 Task: Make in the project XcelTech a sprint 'Starlight'.
Action: Mouse moved to (196, 56)
Screenshot: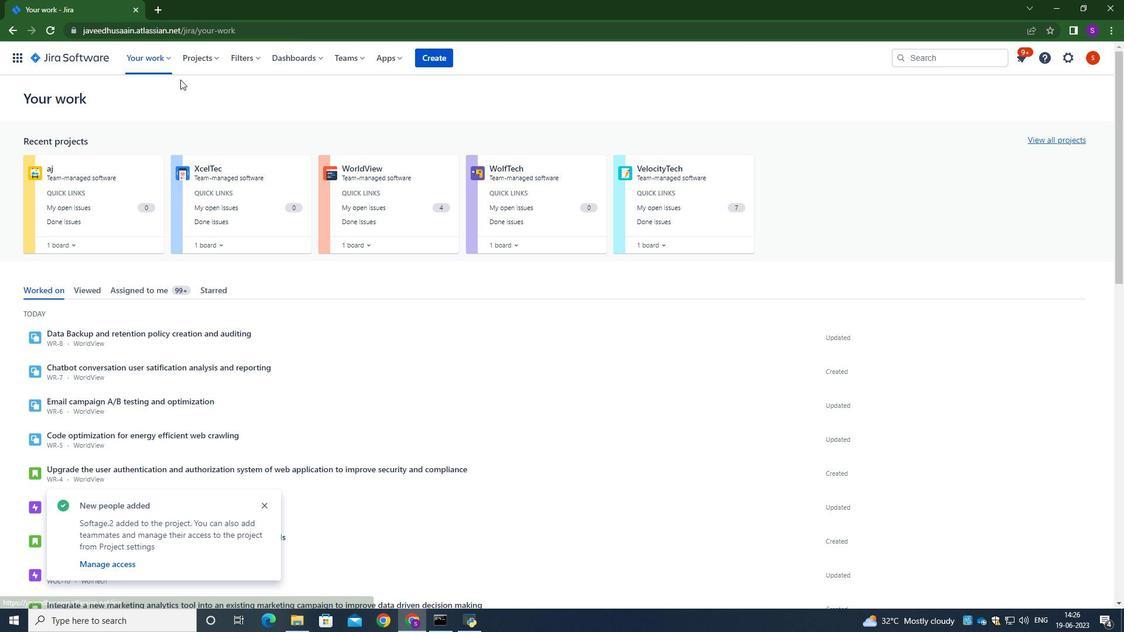 
Action: Mouse pressed left at (196, 56)
Screenshot: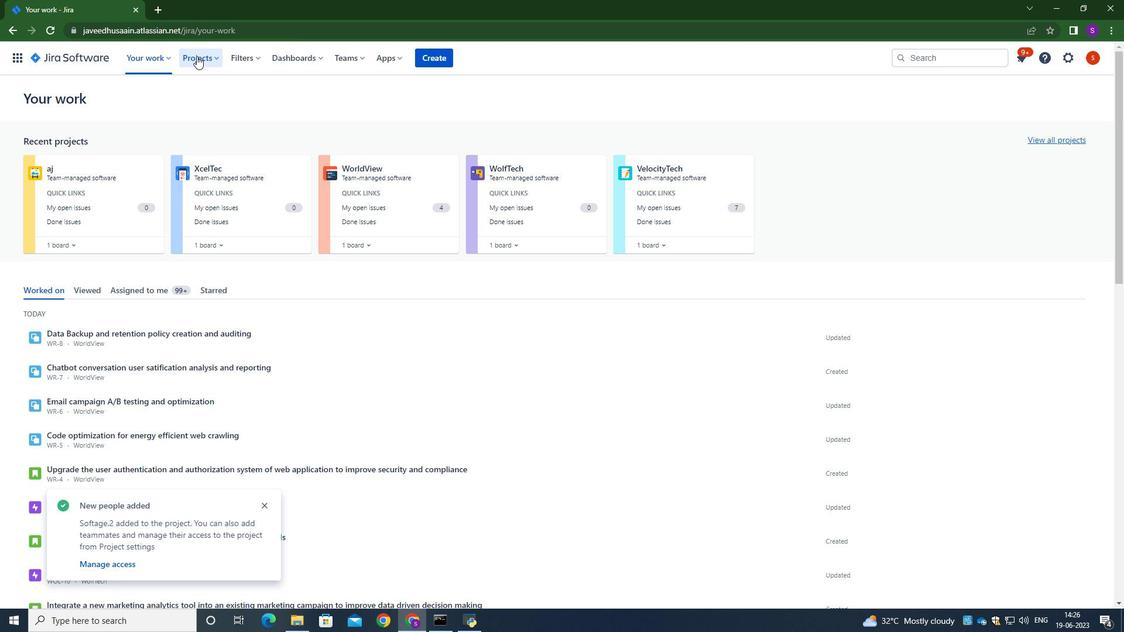 
Action: Mouse moved to (228, 147)
Screenshot: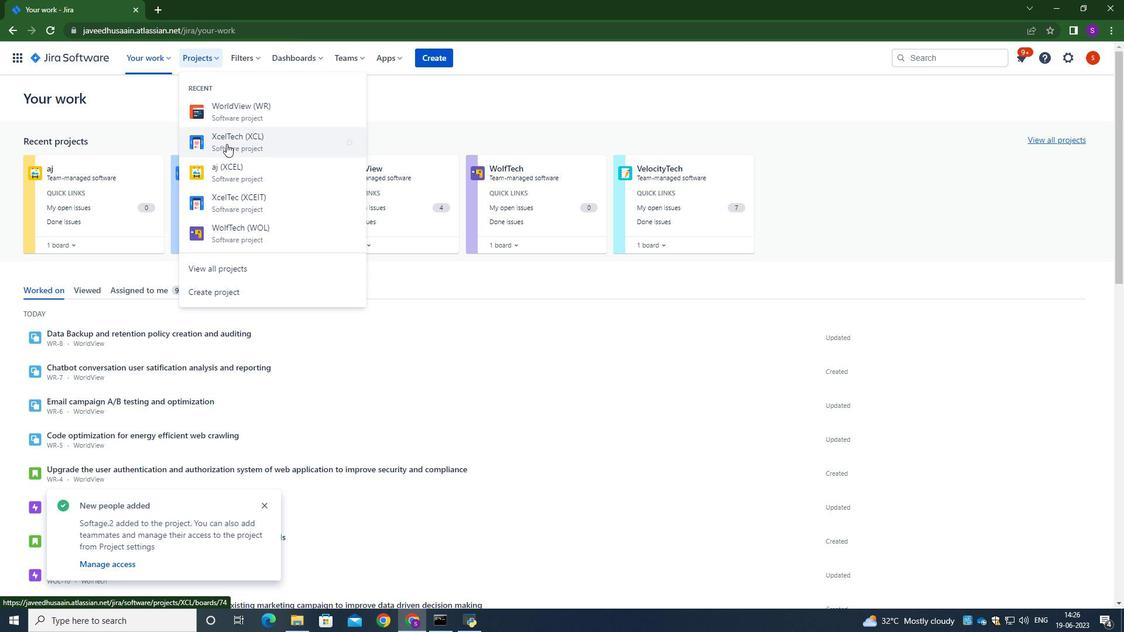 
Action: Mouse pressed left at (228, 147)
Screenshot: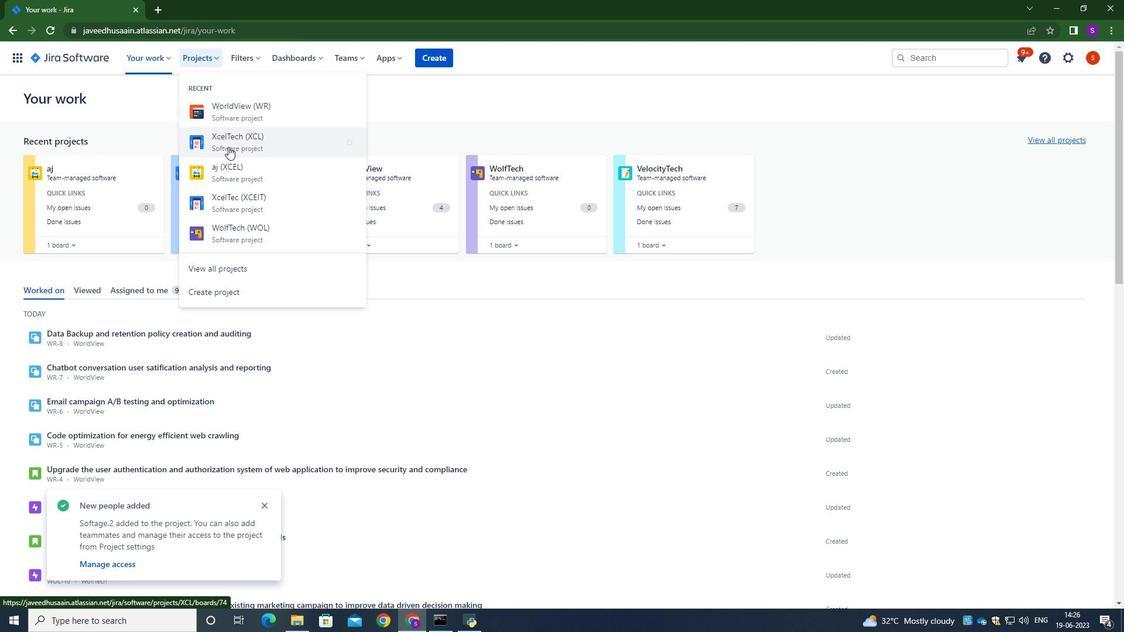 
Action: Mouse moved to (69, 182)
Screenshot: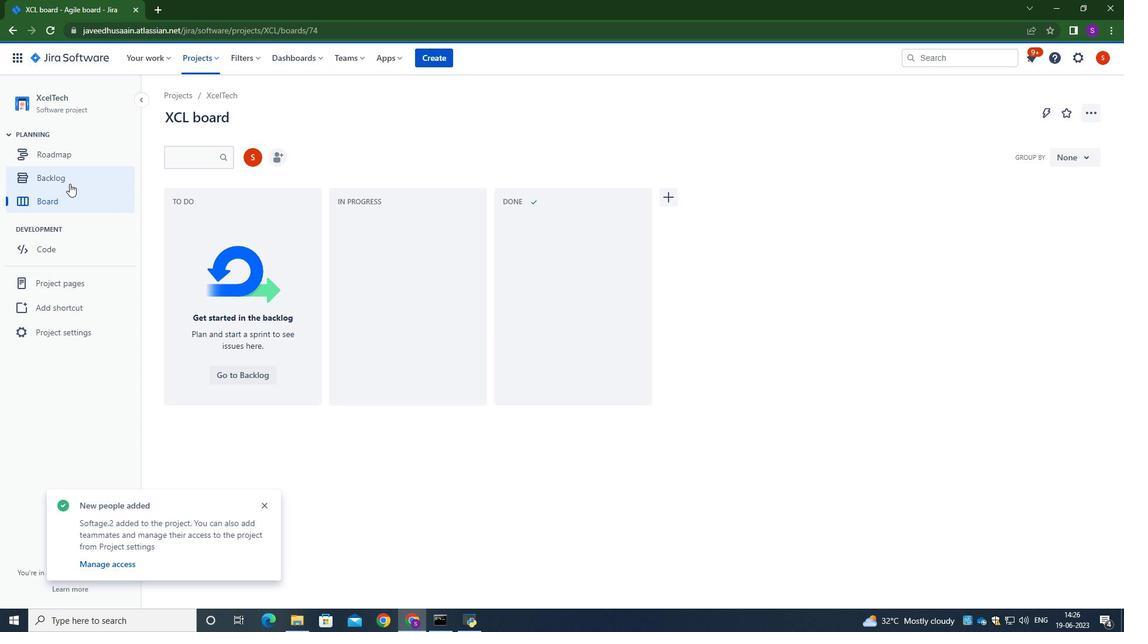 
Action: Mouse pressed left at (69, 182)
Screenshot: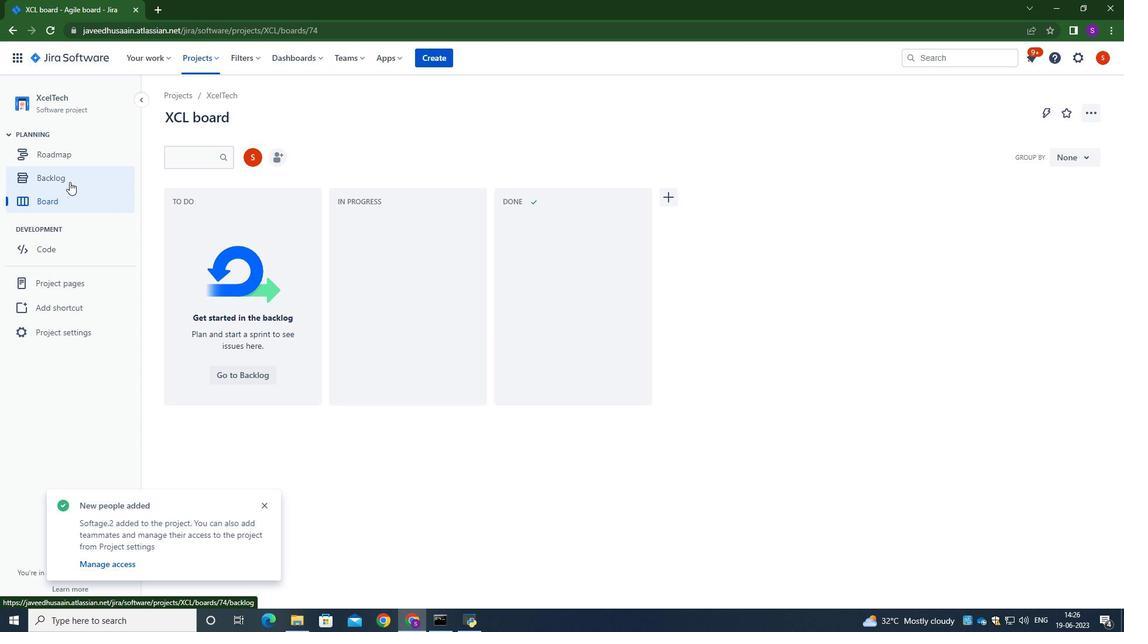 
Action: Mouse moved to (759, 188)
Screenshot: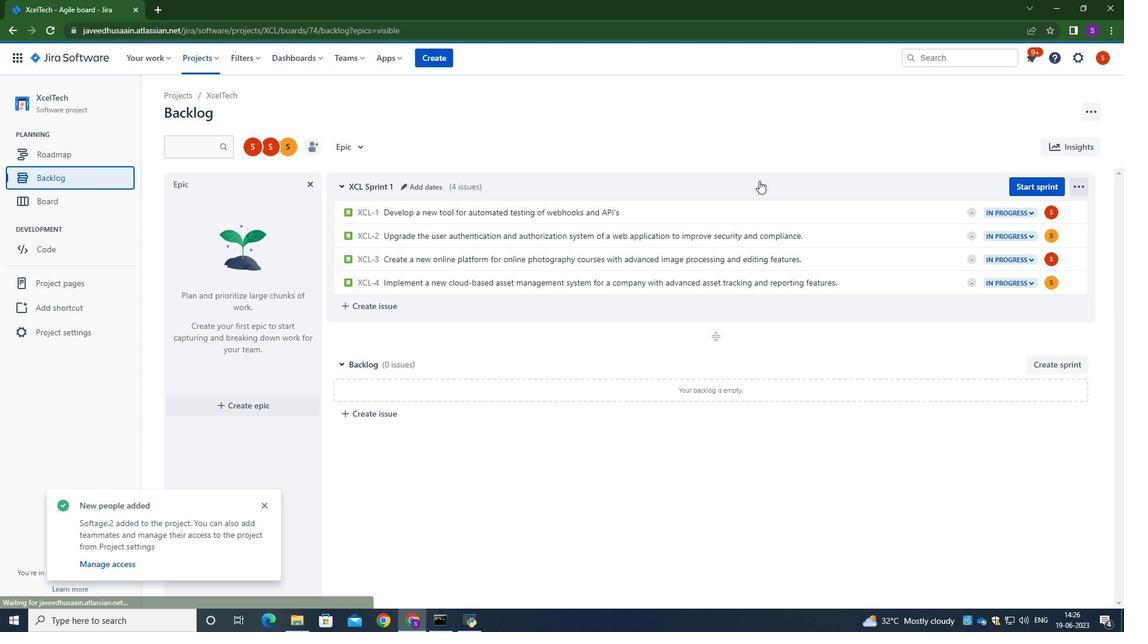 
Action: Mouse scrolled (759, 187) with delta (0, 0)
Screenshot: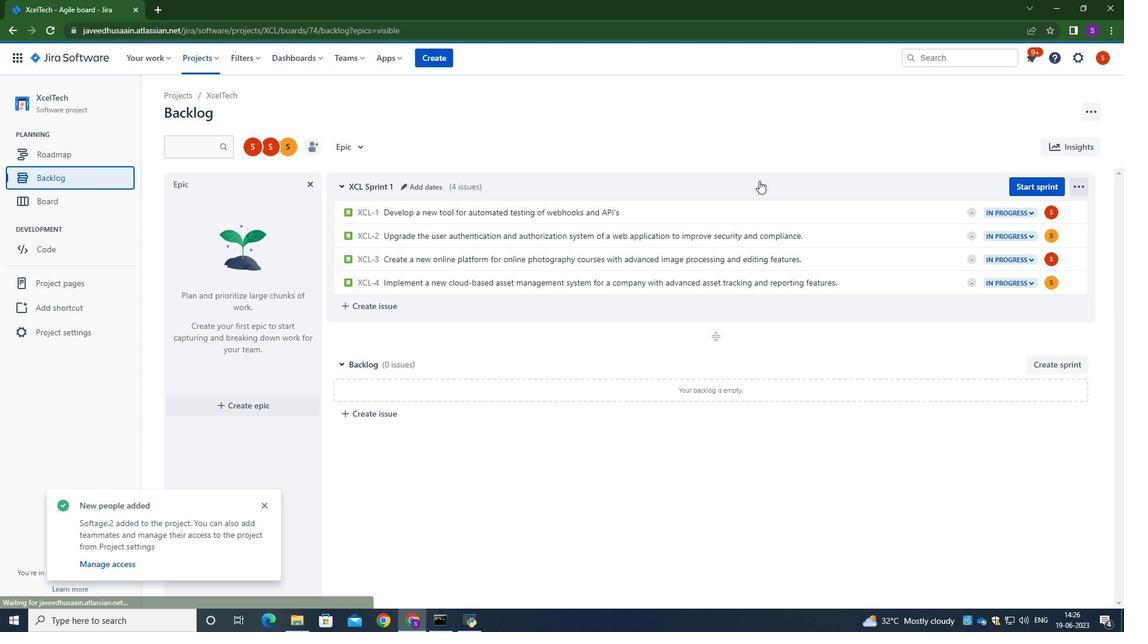 
Action: Mouse moved to (759, 191)
Screenshot: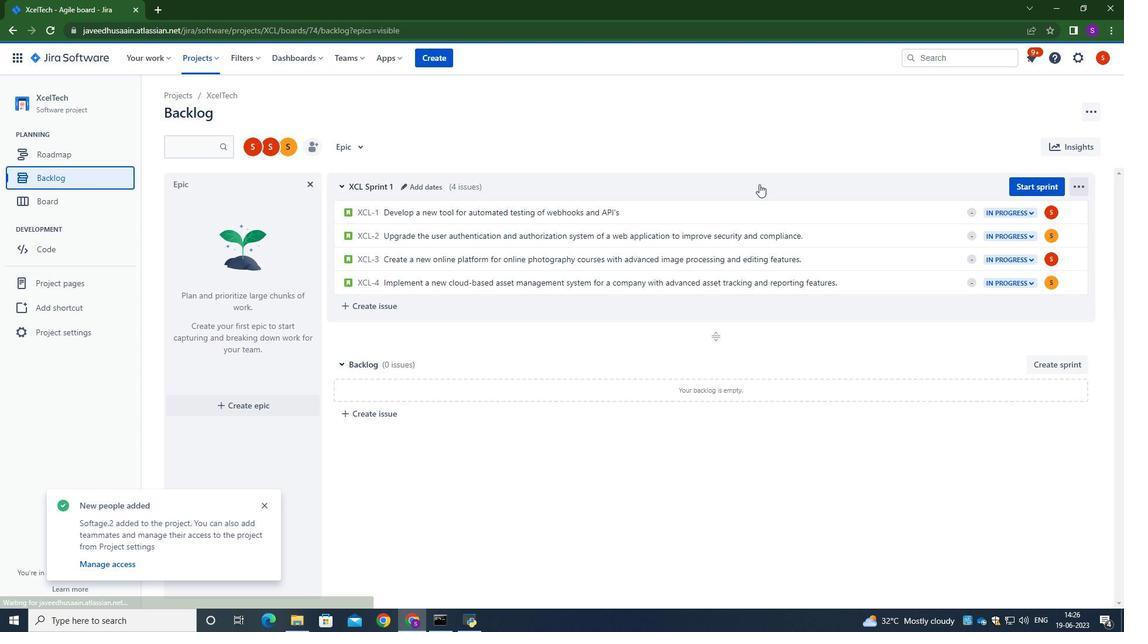 
Action: Mouse scrolled (759, 190) with delta (0, 0)
Screenshot: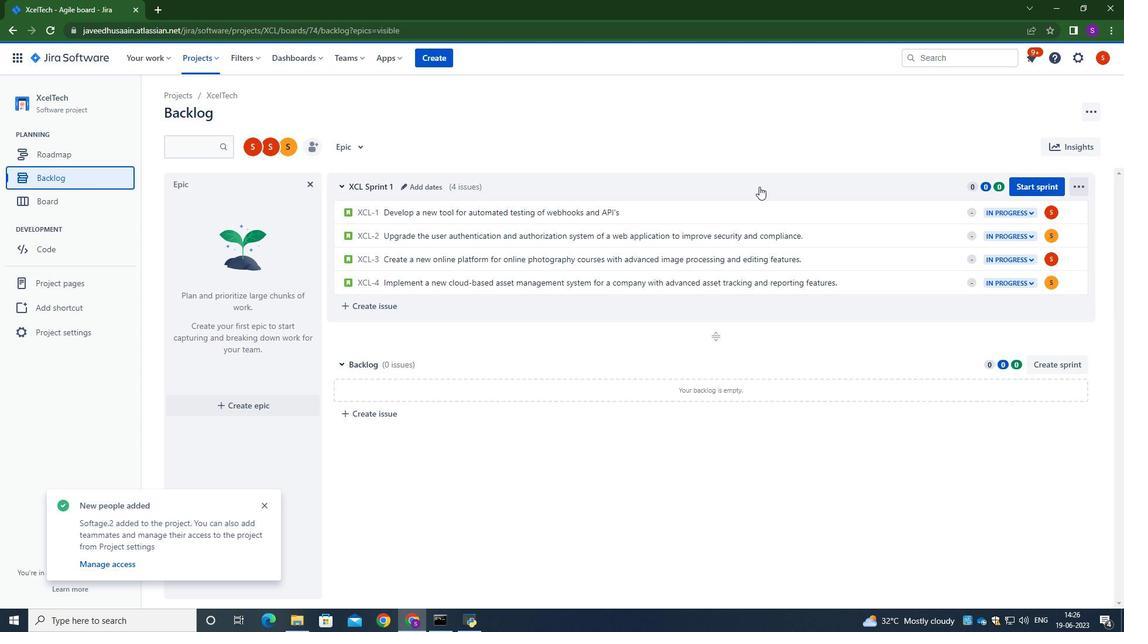 
Action: Mouse scrolled (759, 190) with delta (0, 0)
Screenshot: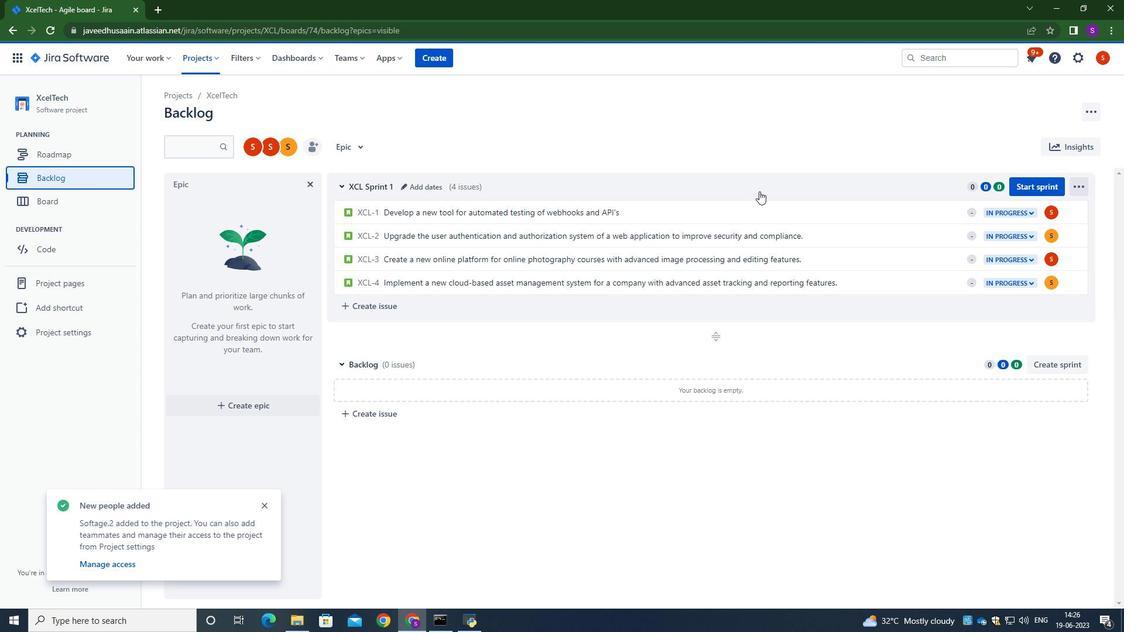 
Action: Mouse moved to (1078, 368)
Screenshot: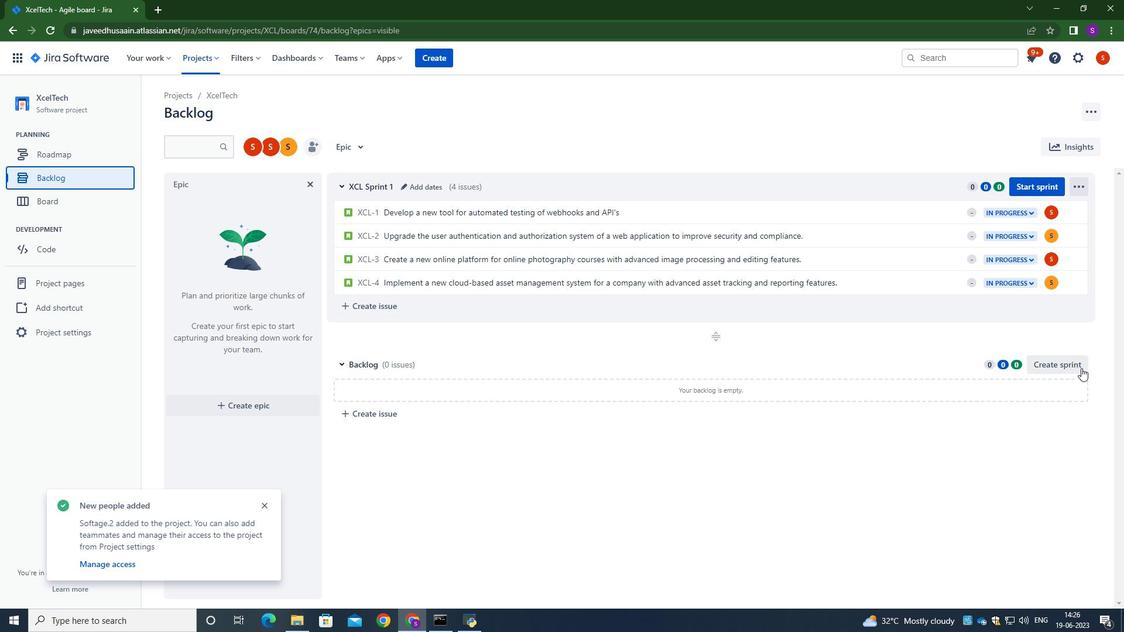 
Action: Mouse pressed left at (1078, 368)
Screenshot: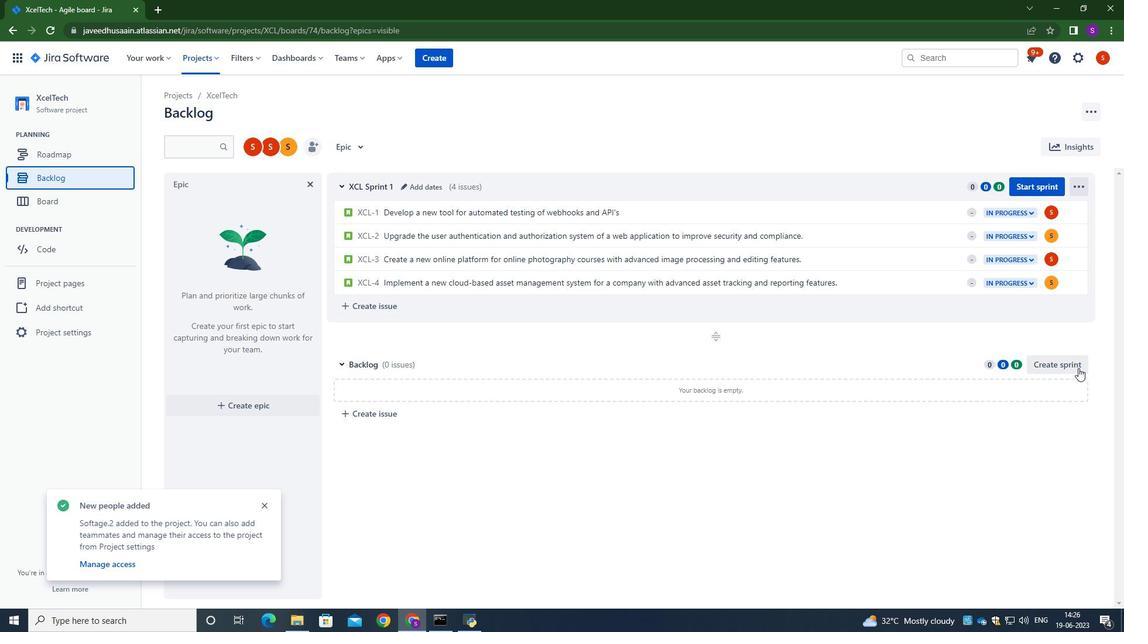 
Action: Mouse moved to (410, 367)
Screenshot: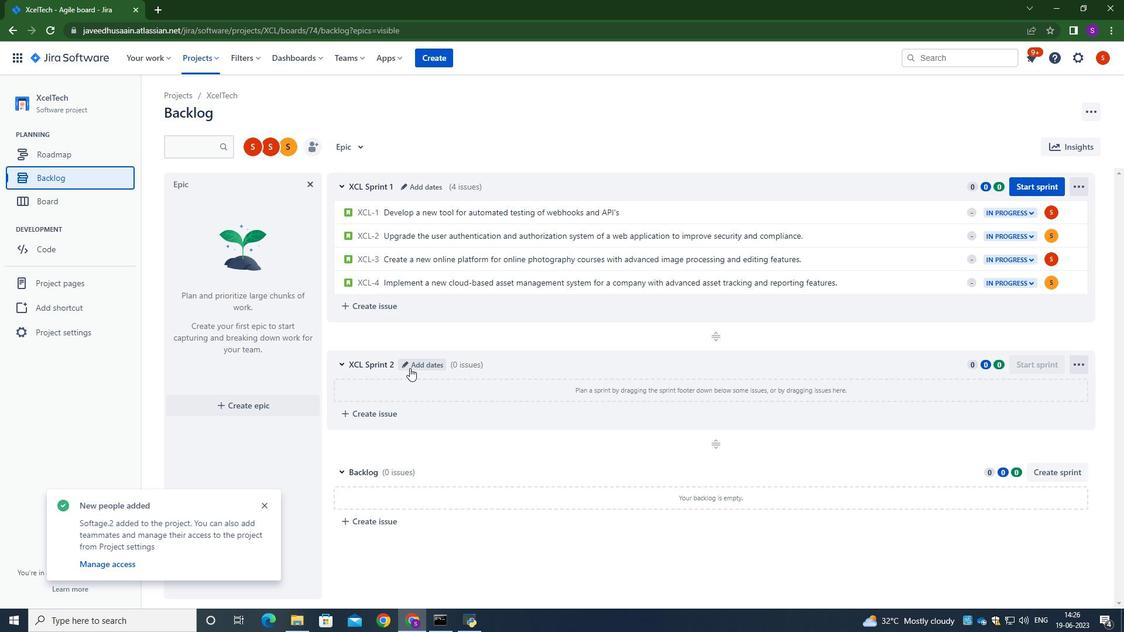 
Action: Mouse pressed left at (410, 367)
Screenshot: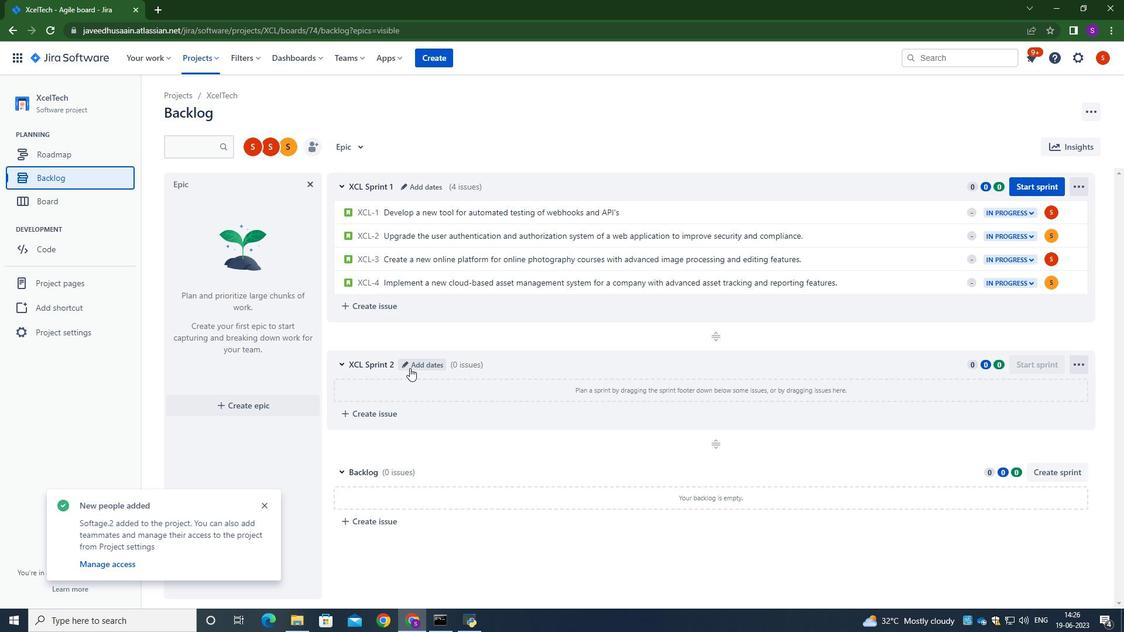 
Action: Mouse moved to (458, 153)
Screenshot: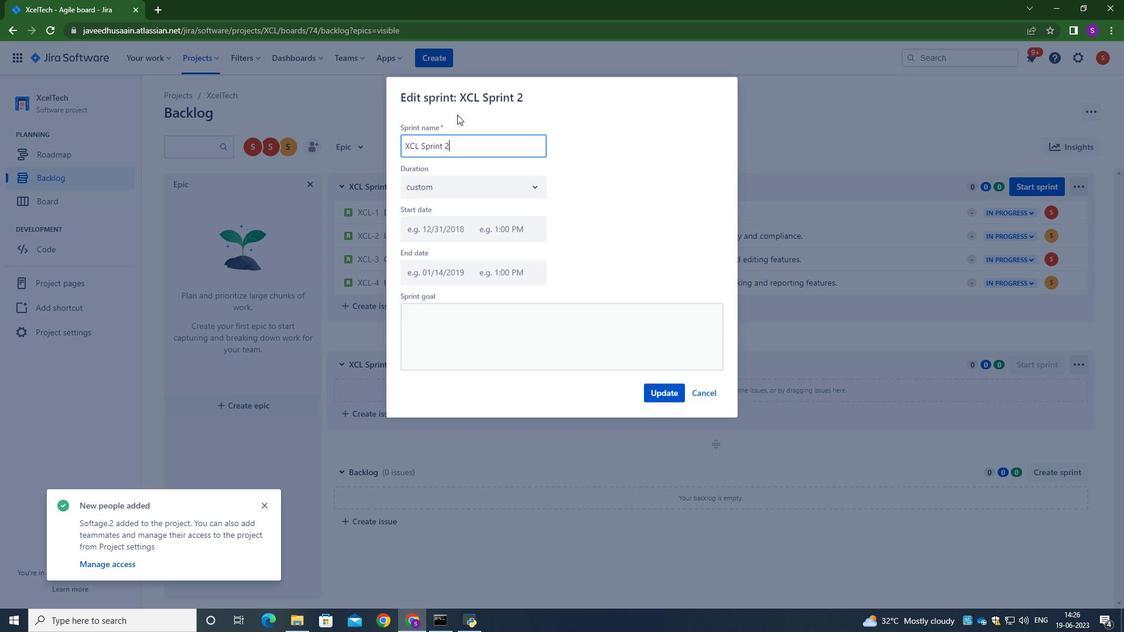 
Action: Key pressed <Key.backspace><Key.backspace><Key.backspace><Key.backspace><Key.backspace><Key.backspace><Key.backspace><Key.backspace><Key.backspace><Key.backspace><Key.backspace><Key.backspace><Key.backspace><Key.backspace><Key.backspace><Key.caps_lock>S<Key.caps_lock>tarlight
Screenshot: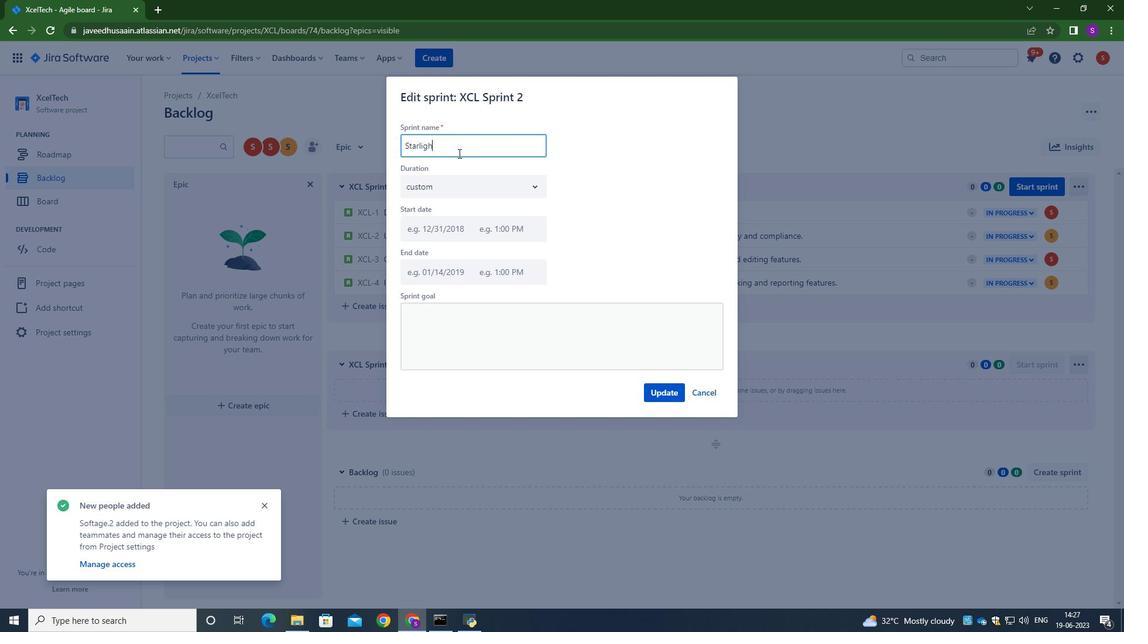 
Action: Mouse moved to (670, 396)
Screenshot: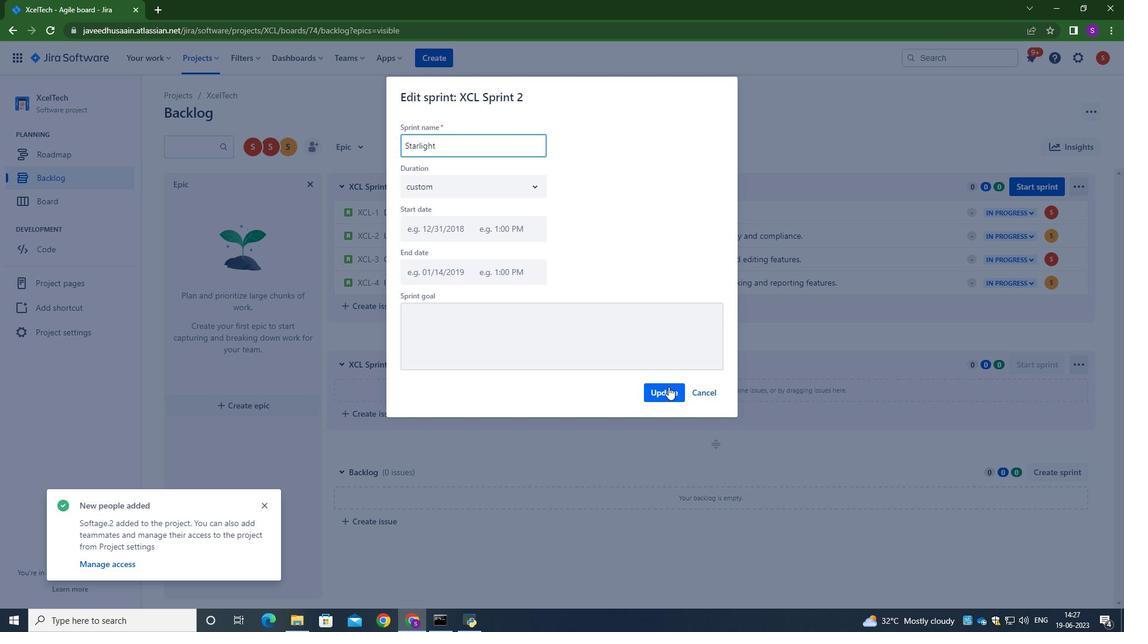 
Action: Mouse pressed left at (670, 396)
Screenshot: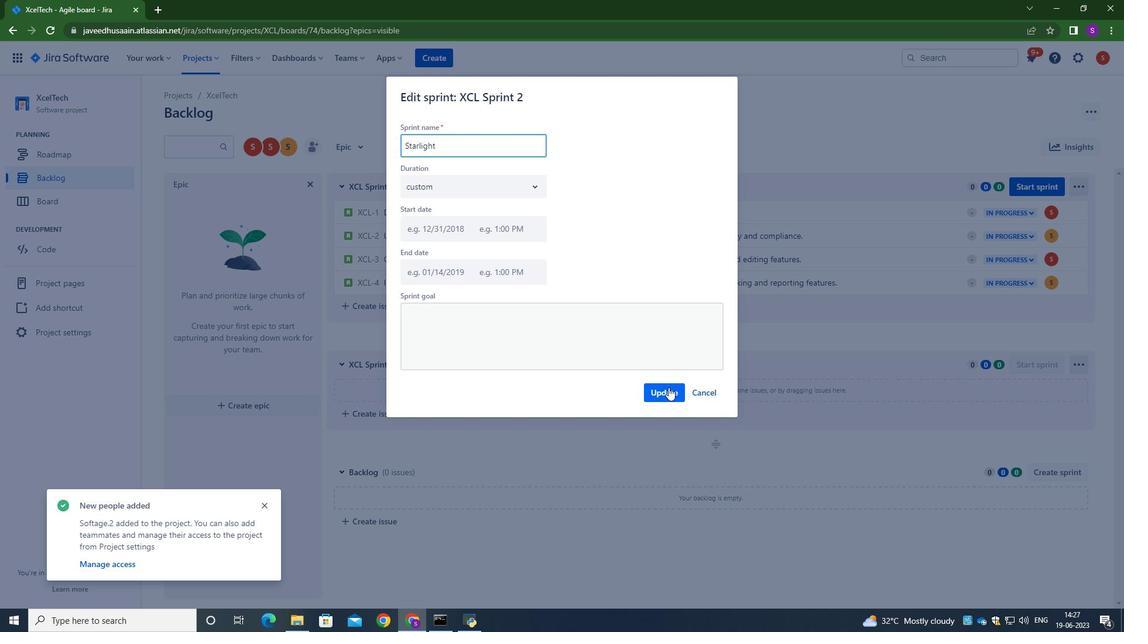 
Action: Mouse moved to (719, 118)
Screenshot: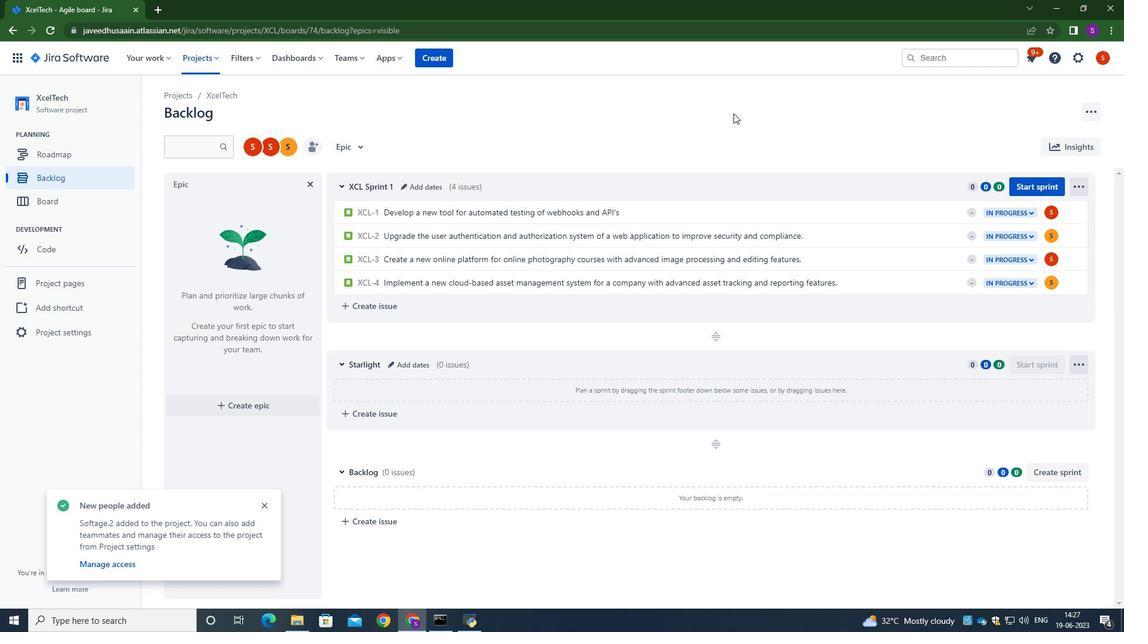 
Action: Mouse pressed left at (719, 118)
Screenshot: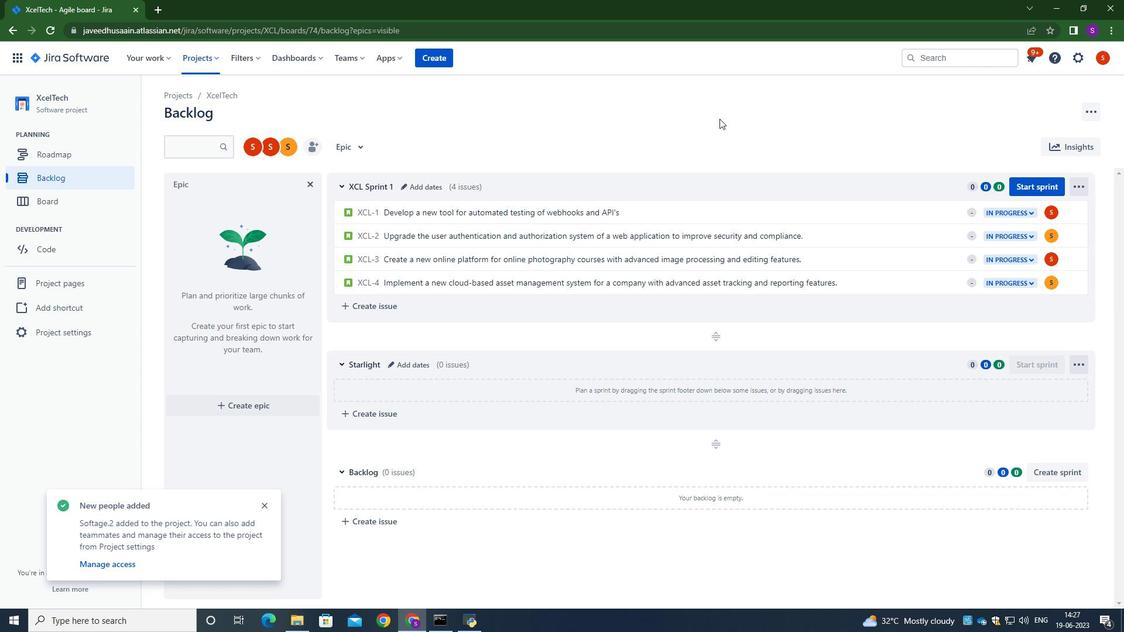 
